 Task: Attach an image to the email.
Action: Mouse moved to (959, 28)
Screenshot: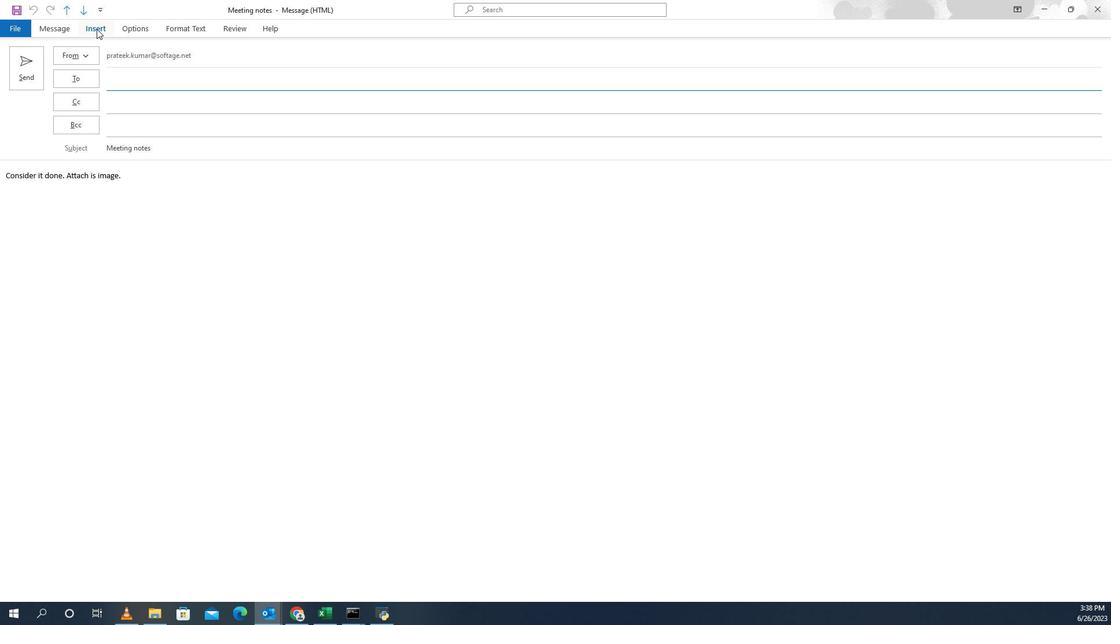 
Action: Mouse pressed left at (959, 28)
Screenshot: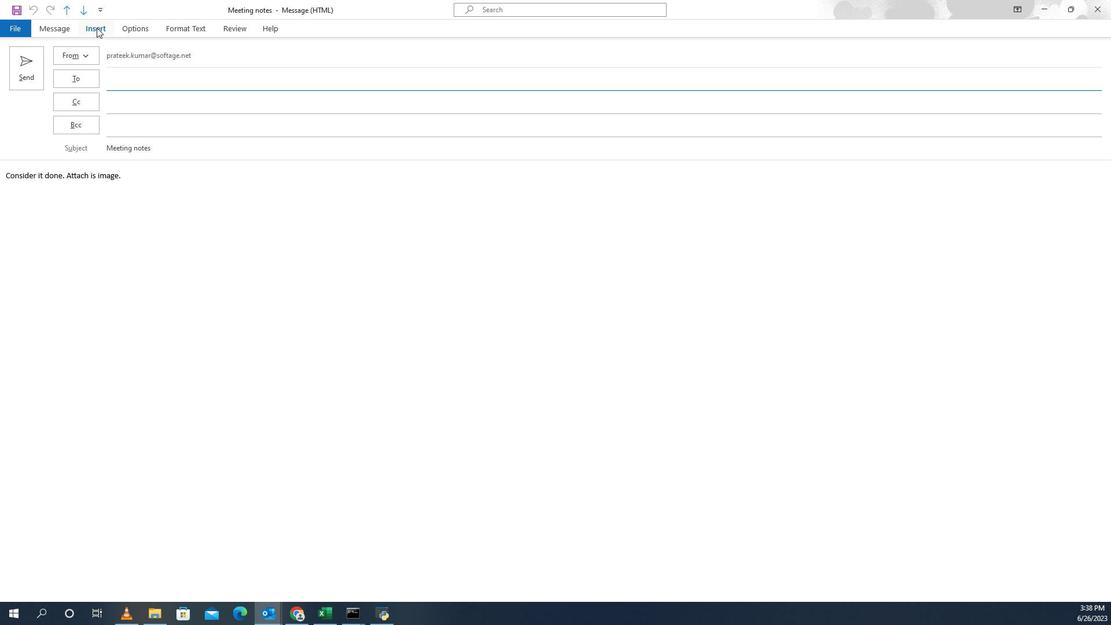 
Action: Mouse moved to (884, 65)
Screenshot: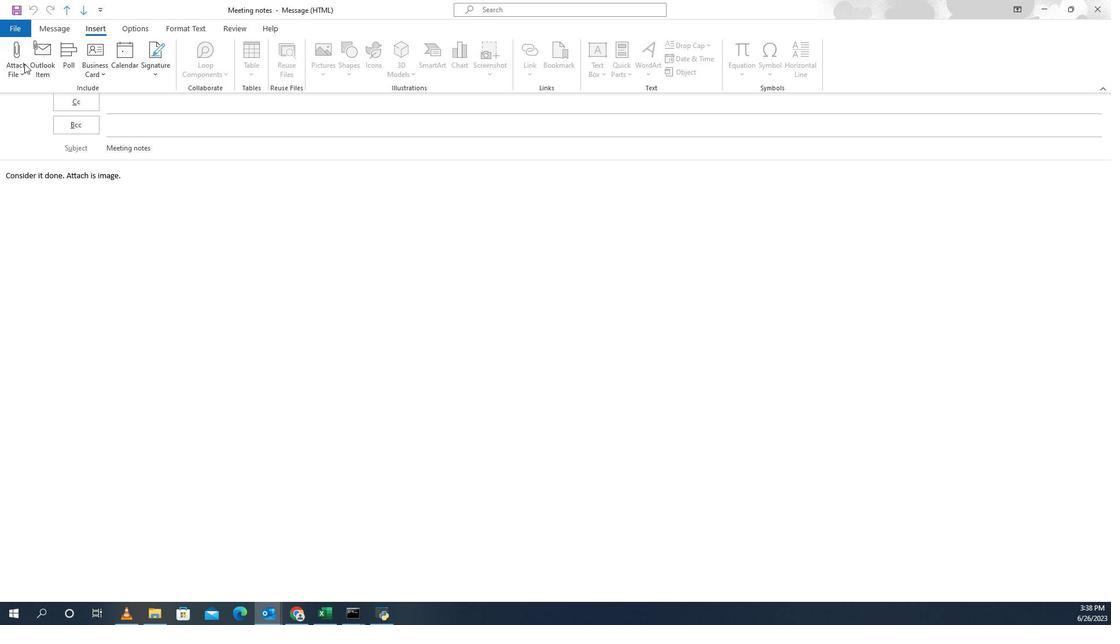 
Action: Mouse pressed left at (884, 65)
Screenshot: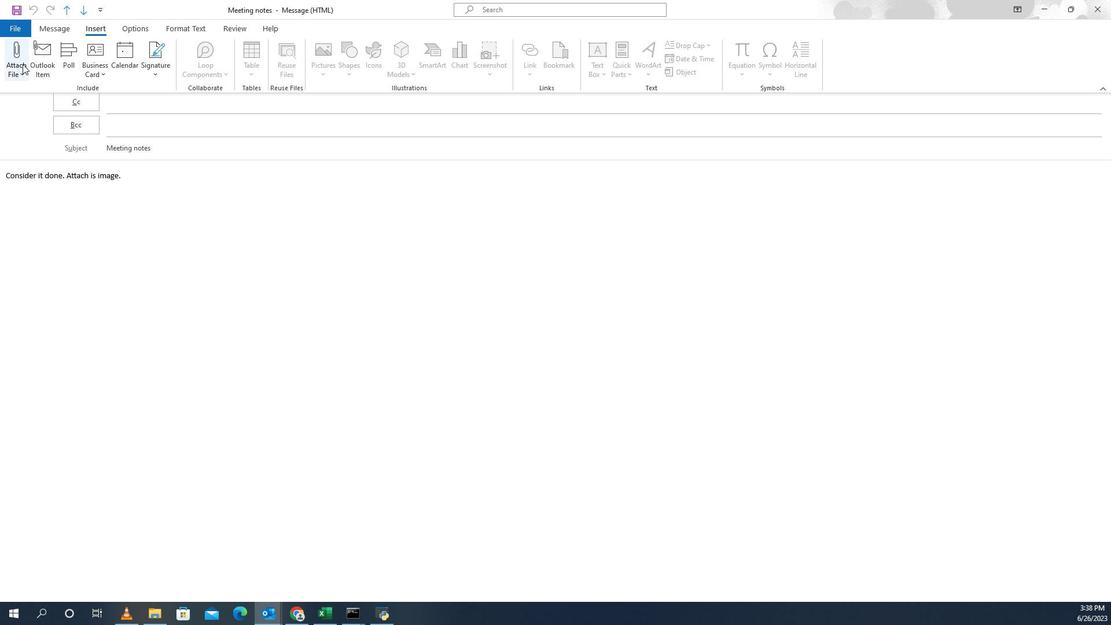 
Action: Mouse moved to (921, 108)
Screenshot: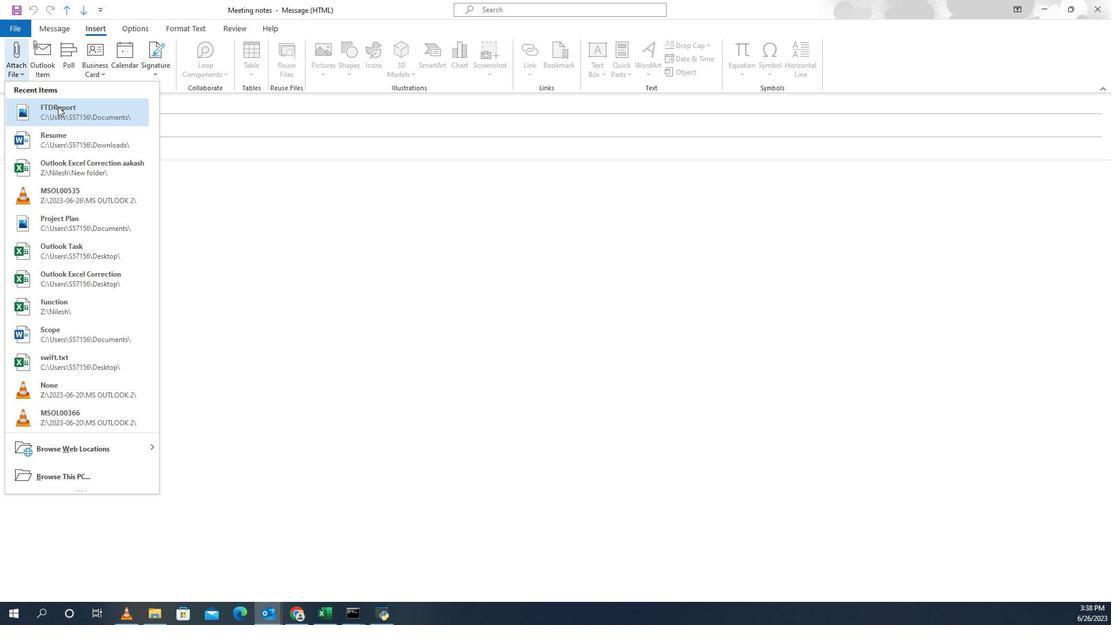 
Action: Mouse pressed left at (921, 108)
Screenshot: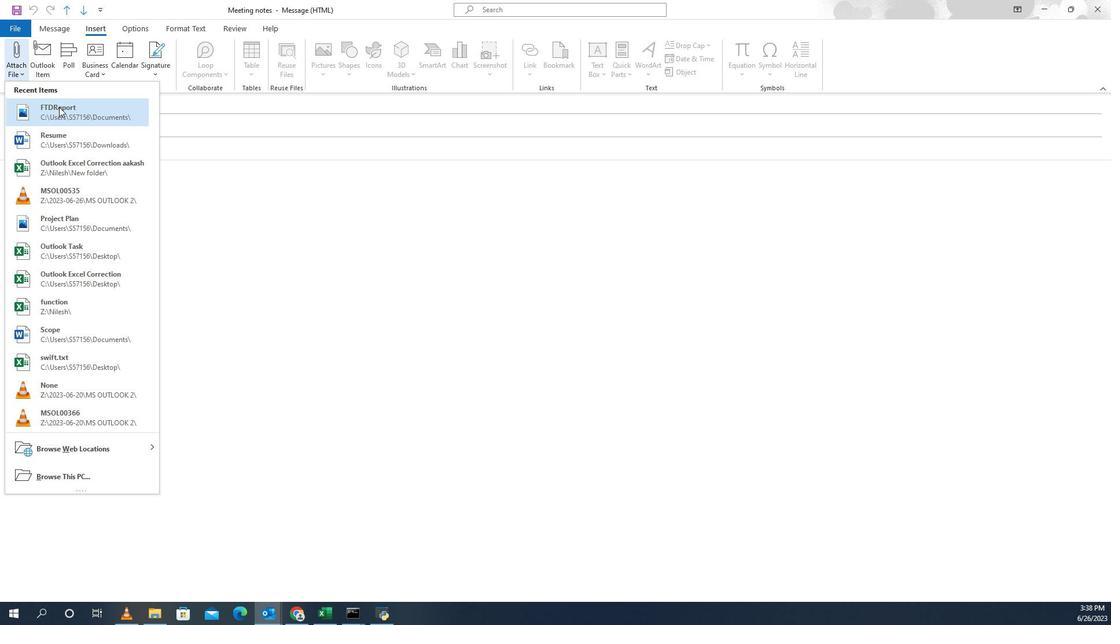 
Action: Mouse pressed left at (921, 108)
Screenshot: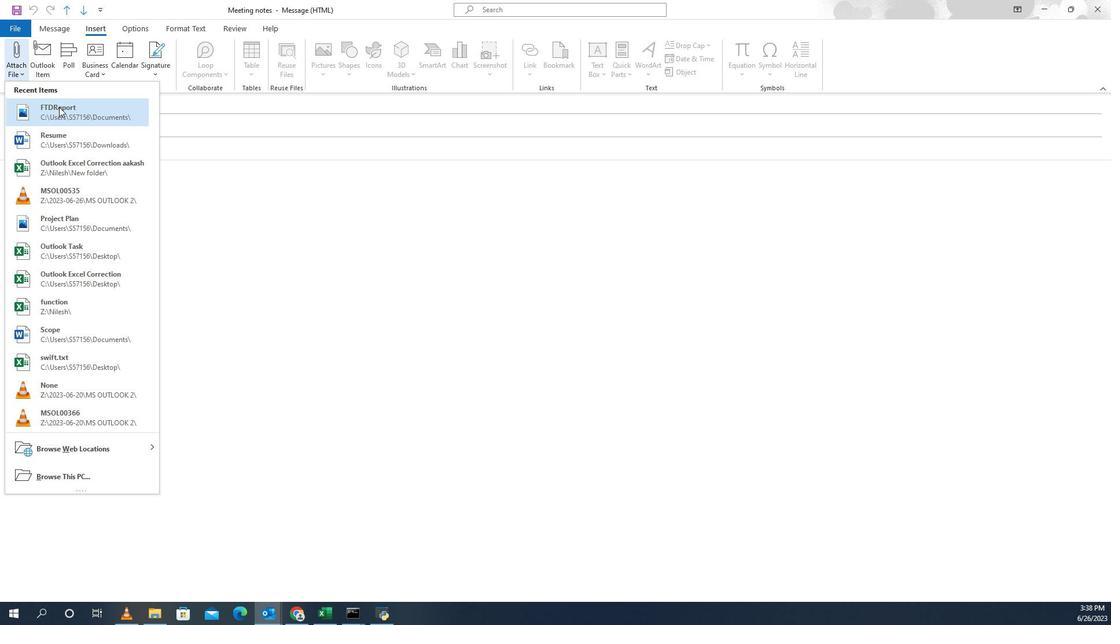
Action: Mouse moved to (1091, 295)
Screenshot: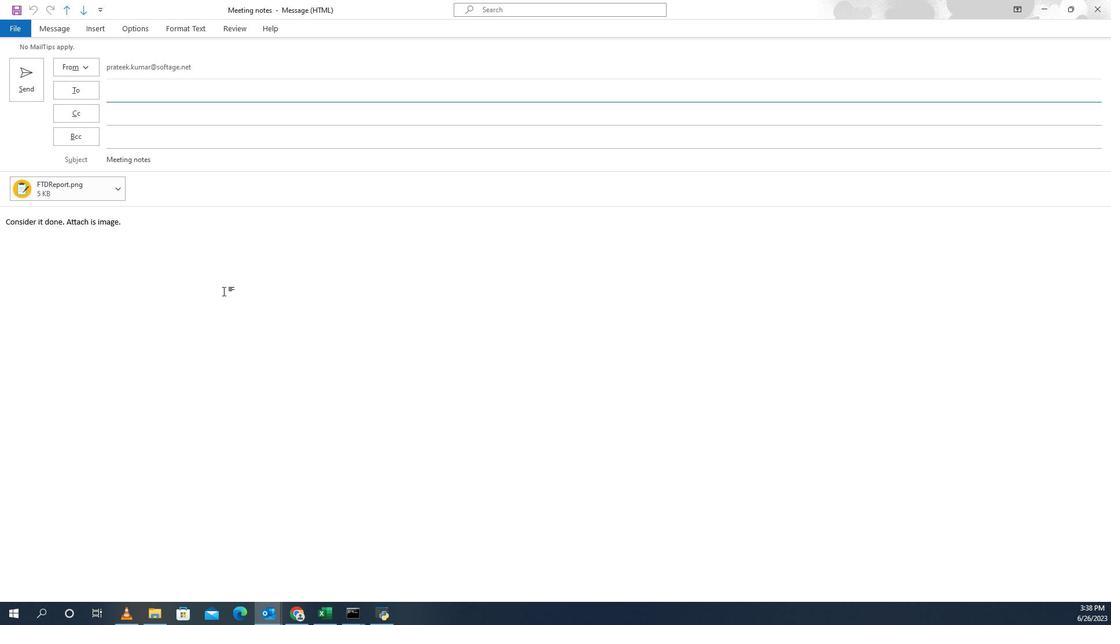 
